 Task: Use the formula "CHISQ.DIST" in spreadsheet "Project protfolio".
Action: Mouse moved to (841, 135)
Screenshot: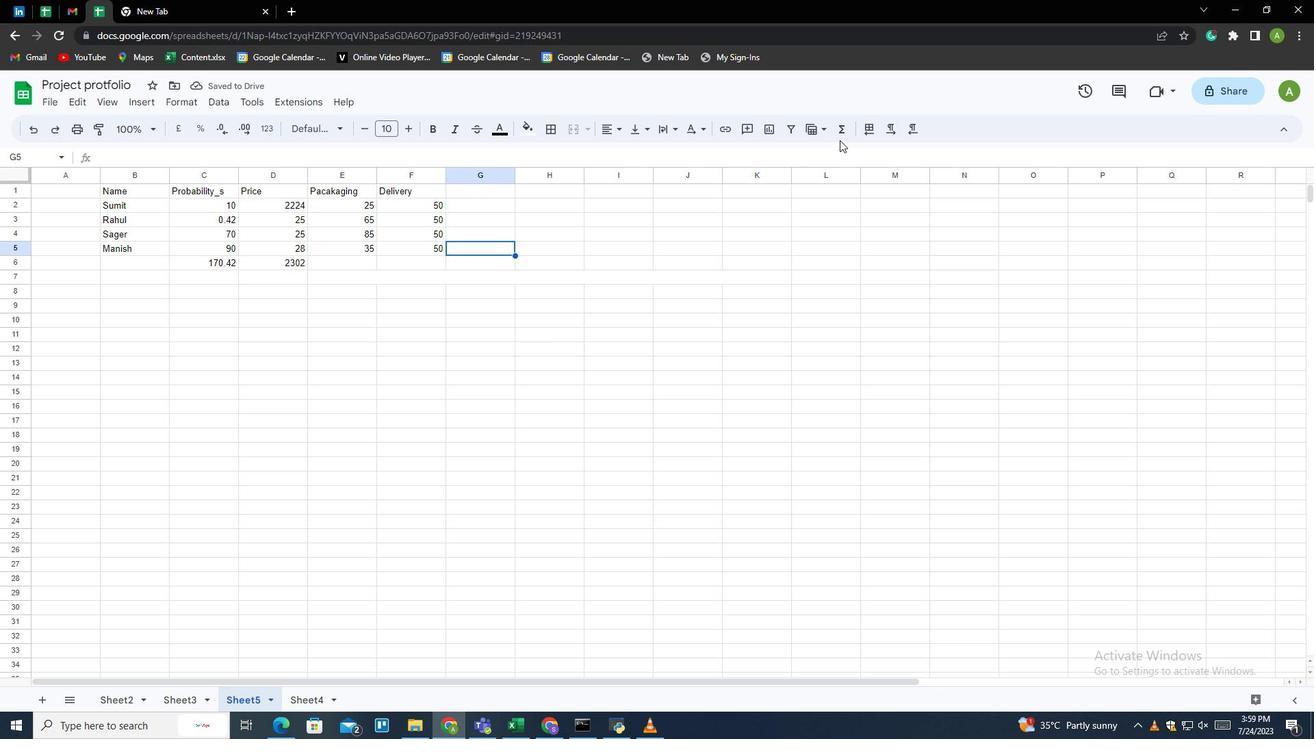 
Action: Mouse pressed left at (841, 135)
Screenshot: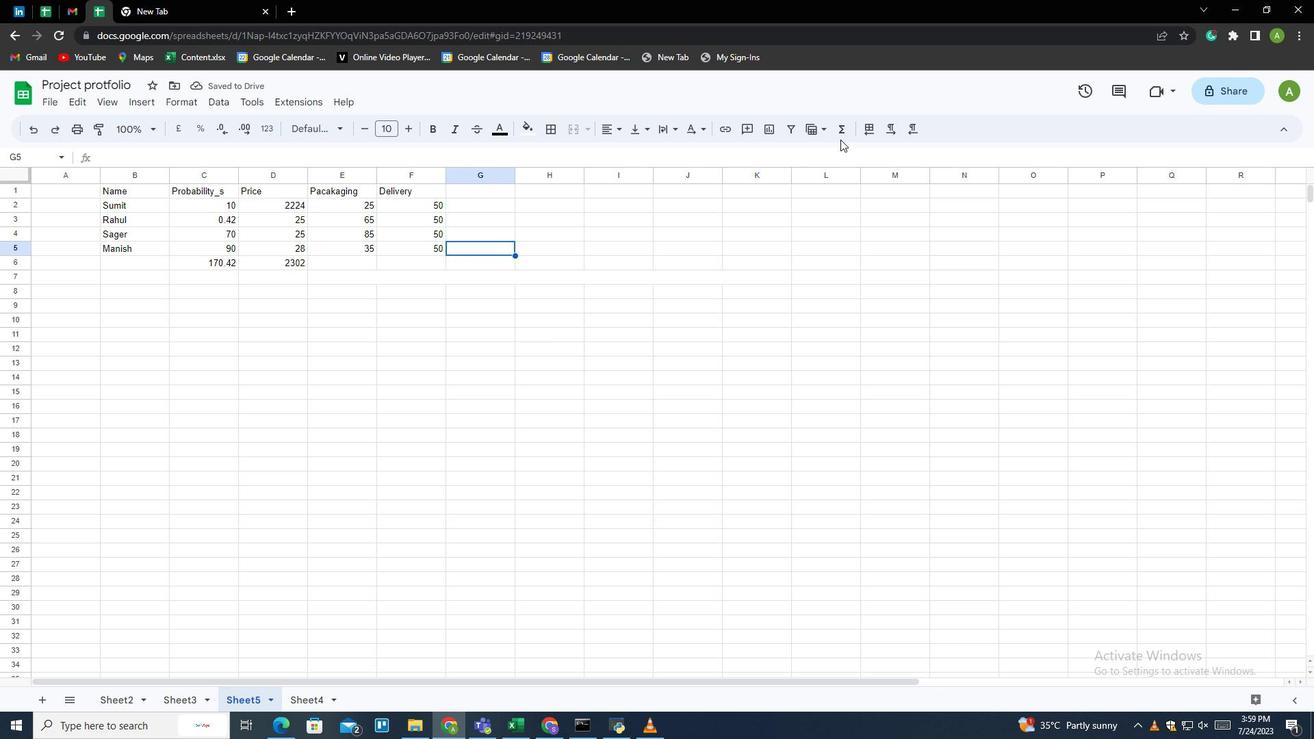 
Action: Mouse moved to (851, 267)
Screenshot: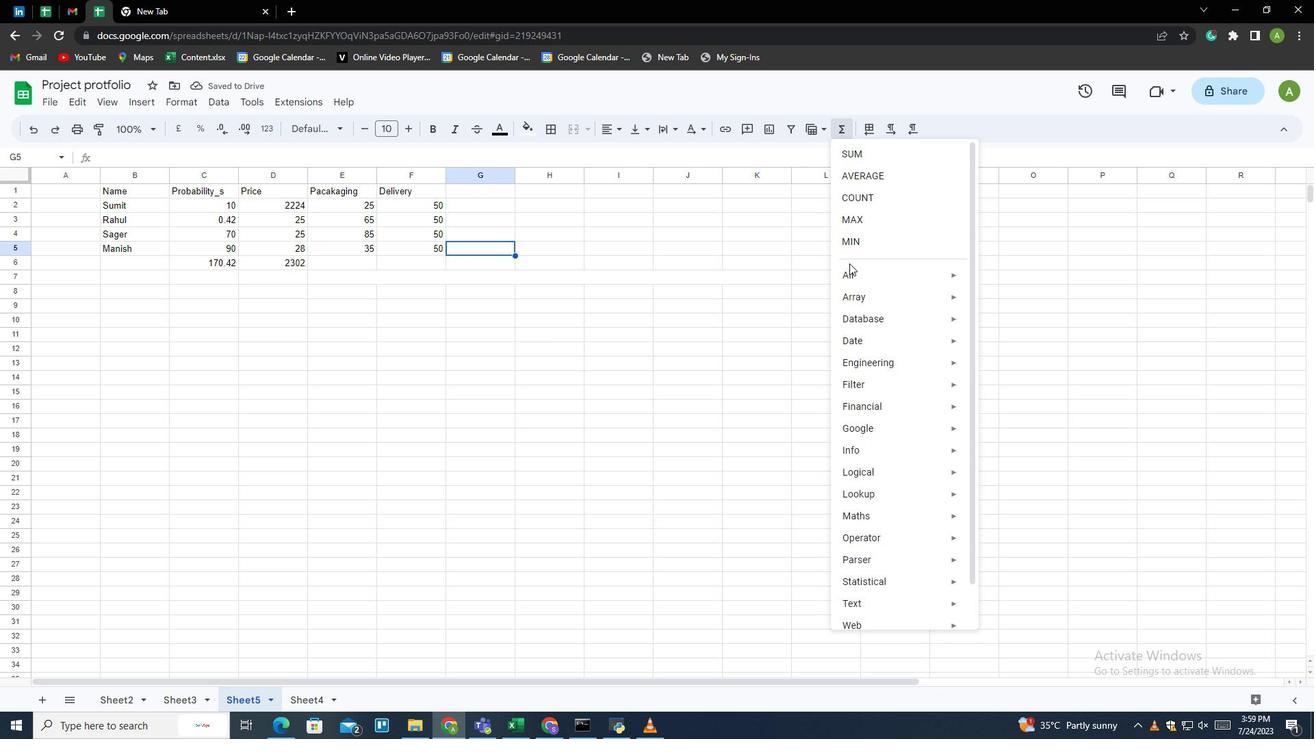 
Action: Mouse pressed left at (851, 267)
Screenshot: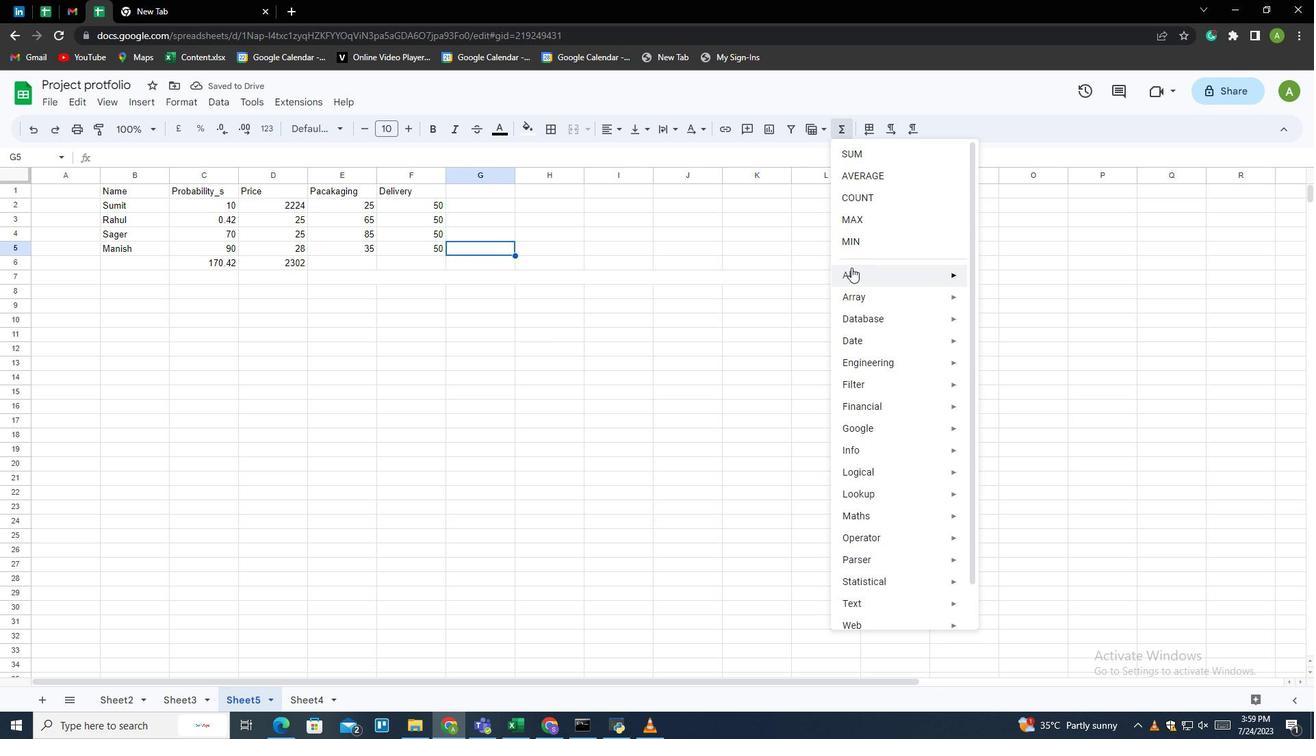
Action: Mouse moved to (1002, 314)
Screenshot: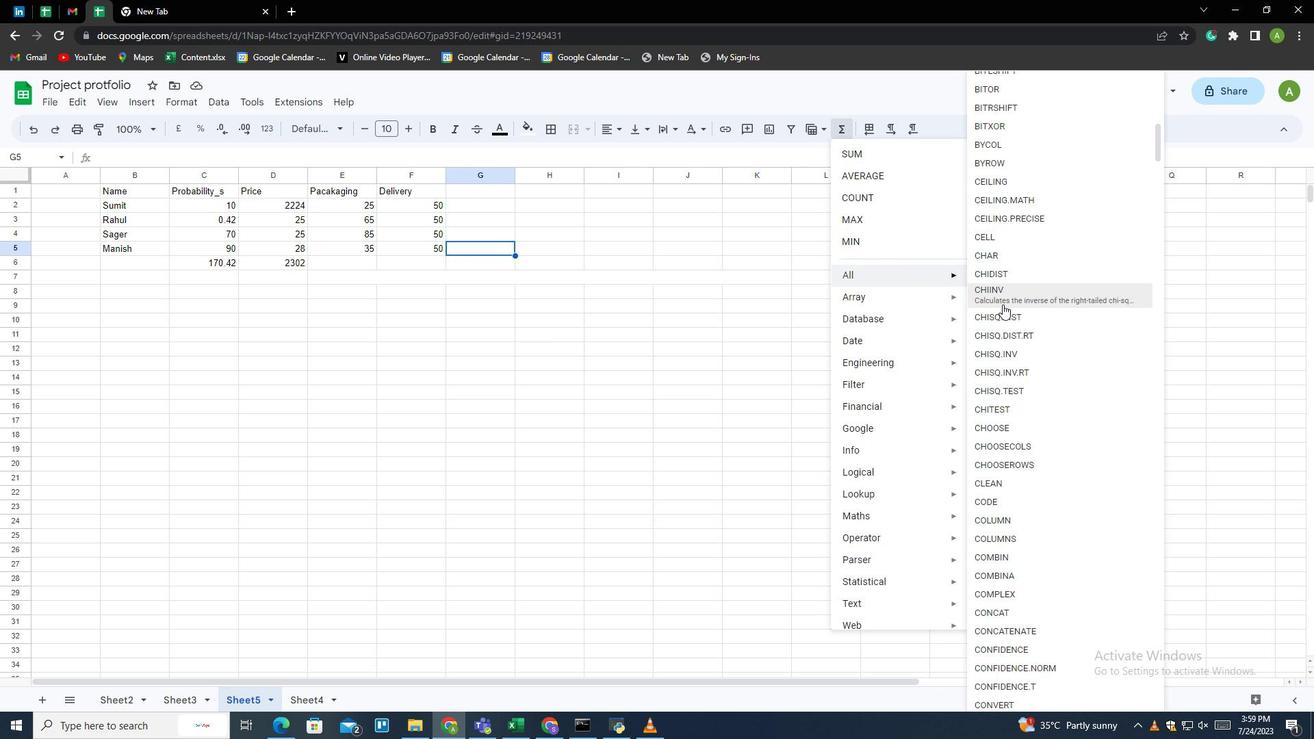 
Action: Mouse pressed left at (1002, 314)
Screenshot: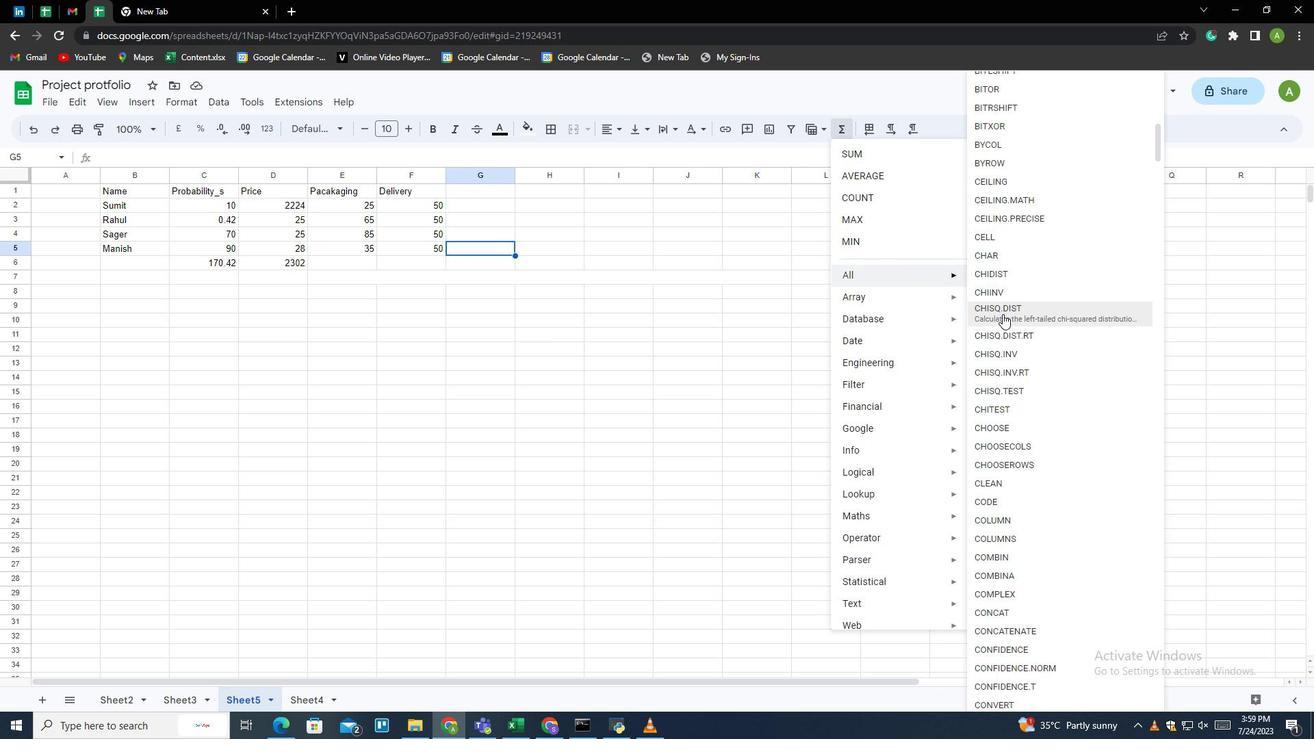 
Action: Mouse moved to (213, 219)
Screenshot: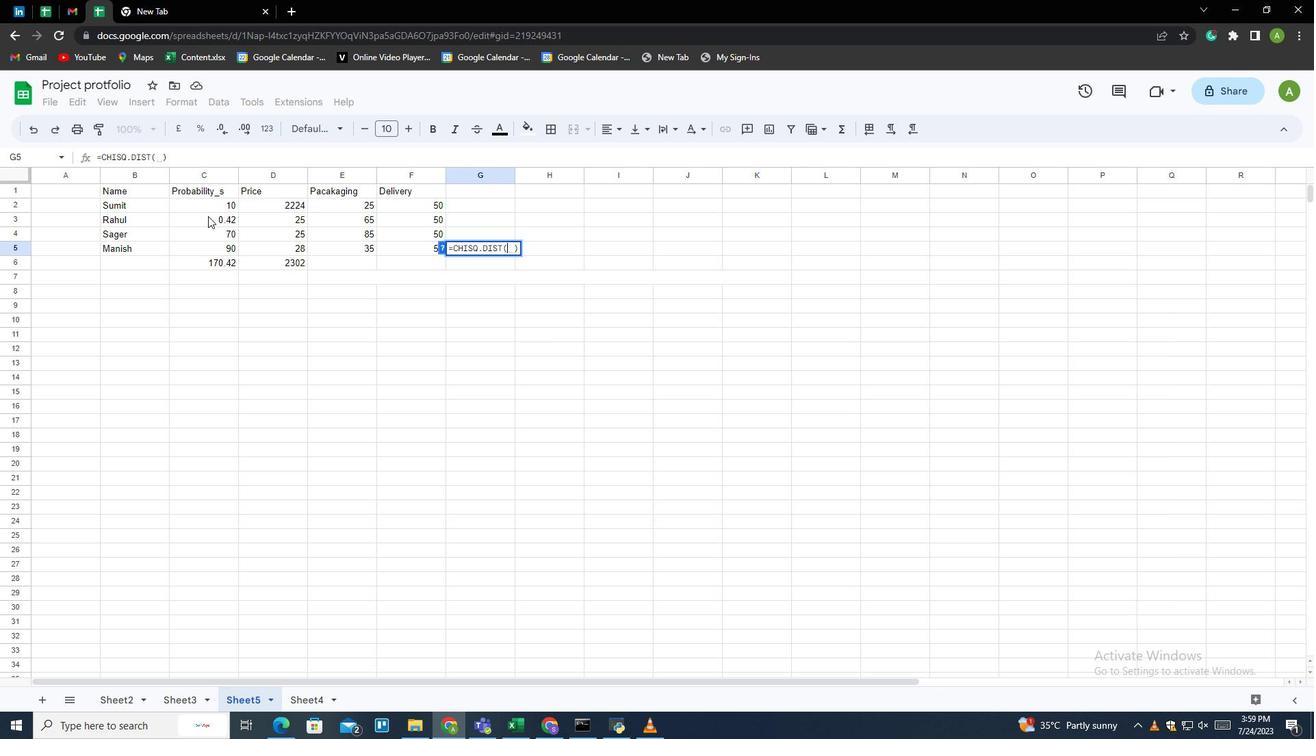 
Action: Mouse pressed left at (213, 219)
Screenshot: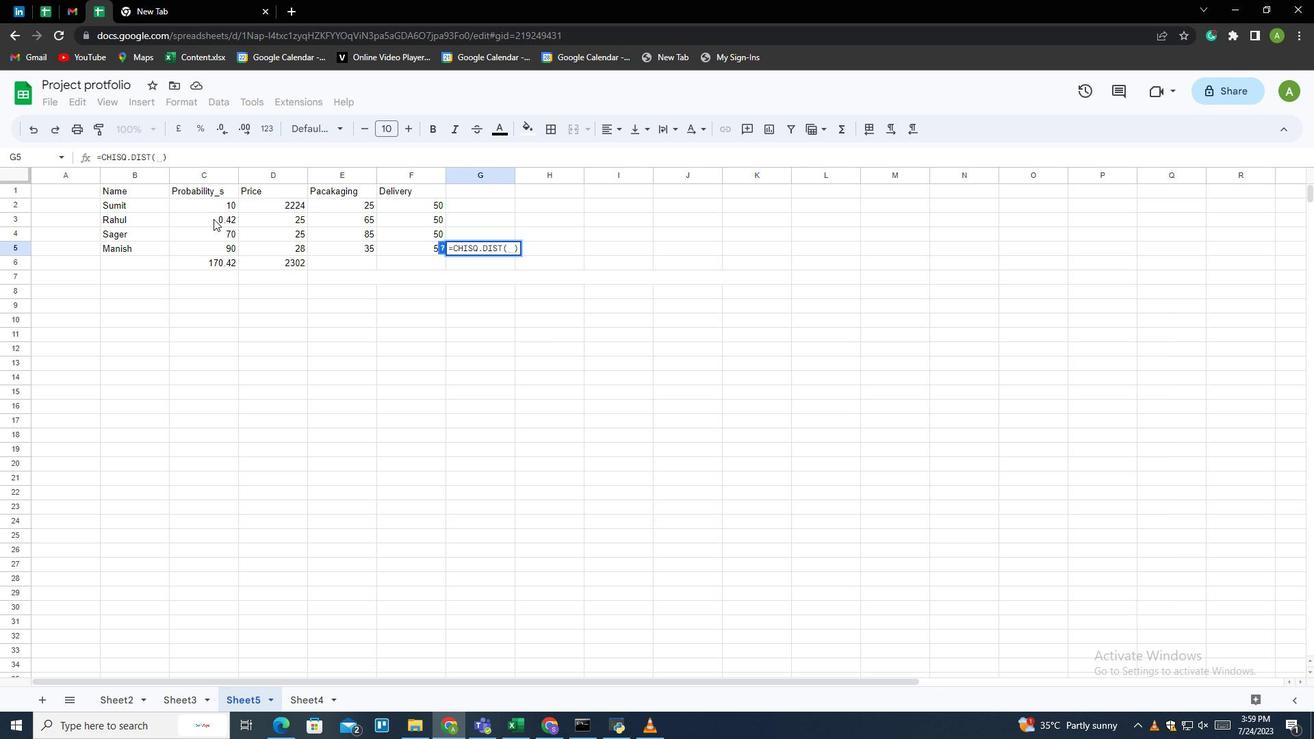 
Action: Mouse moved to (262, 216)
Screenshot: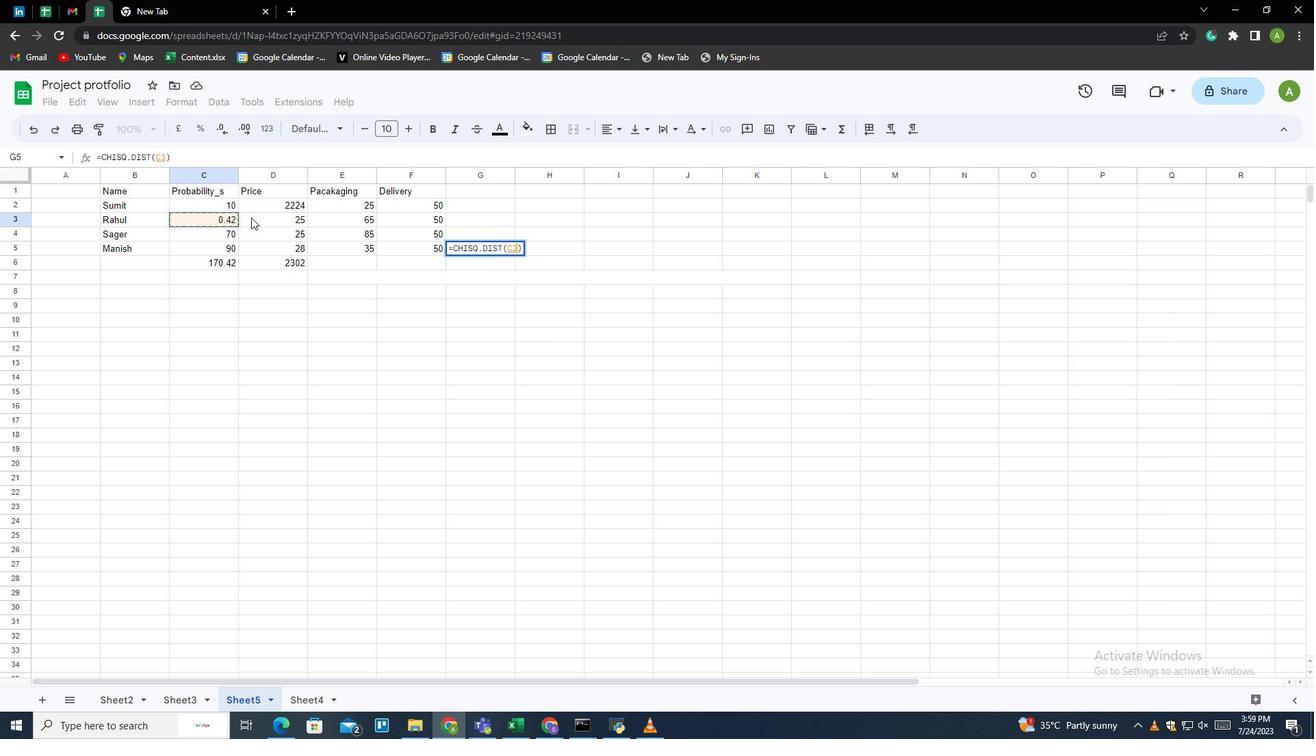 
Action: Mouse pressed left at (262, 216)
Screenshot: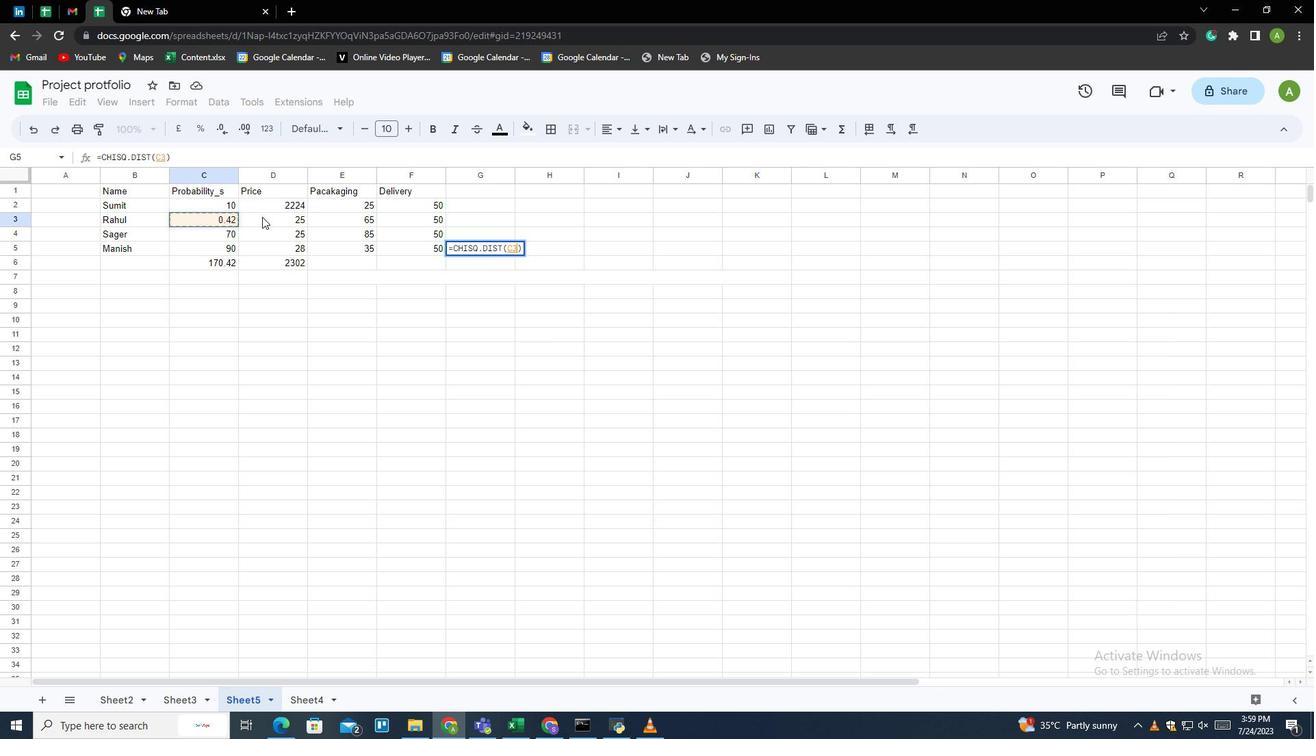 
Action: Mouse moved to (458, 283)
Screenshot: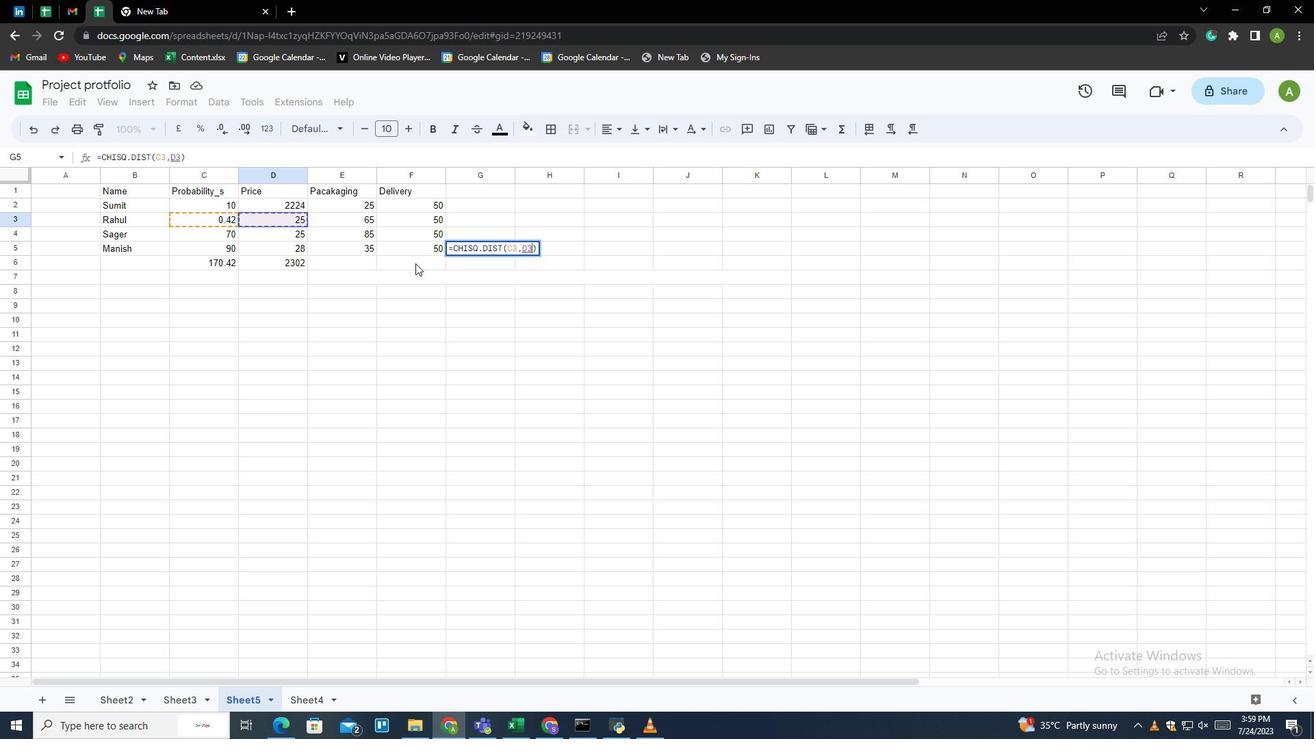 
Action: Key pressed ,<Key.space><Key.shift>True<Key.enter>
Screenshot: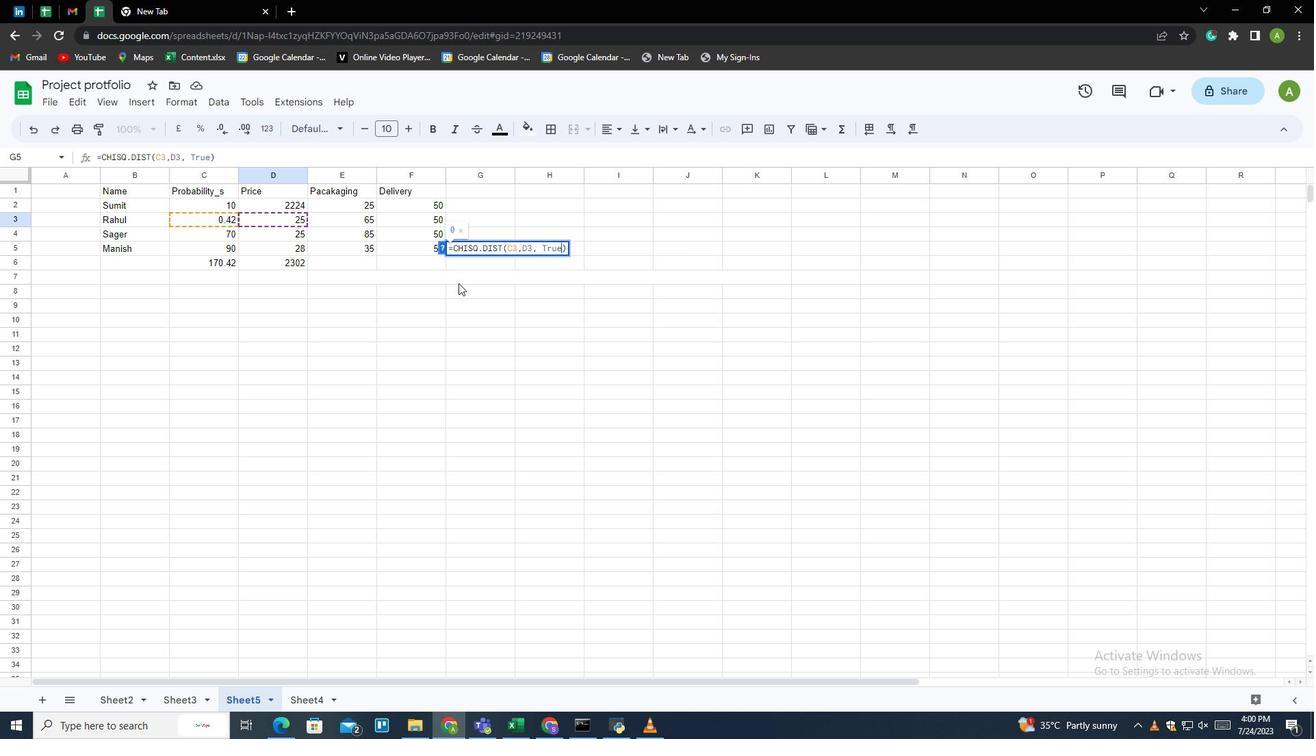 
